 Task: Find directions from Cape Town to Table Mountain in South Africa.
Action: Mouse moved to (252, 119)
Screenshot: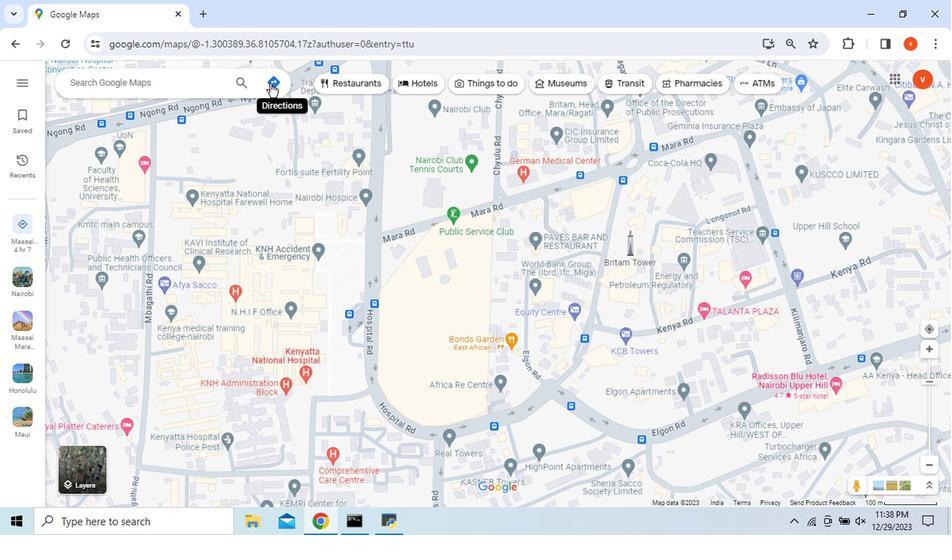 
Action: Mouse pressed left at (252, 119)
Screenshot: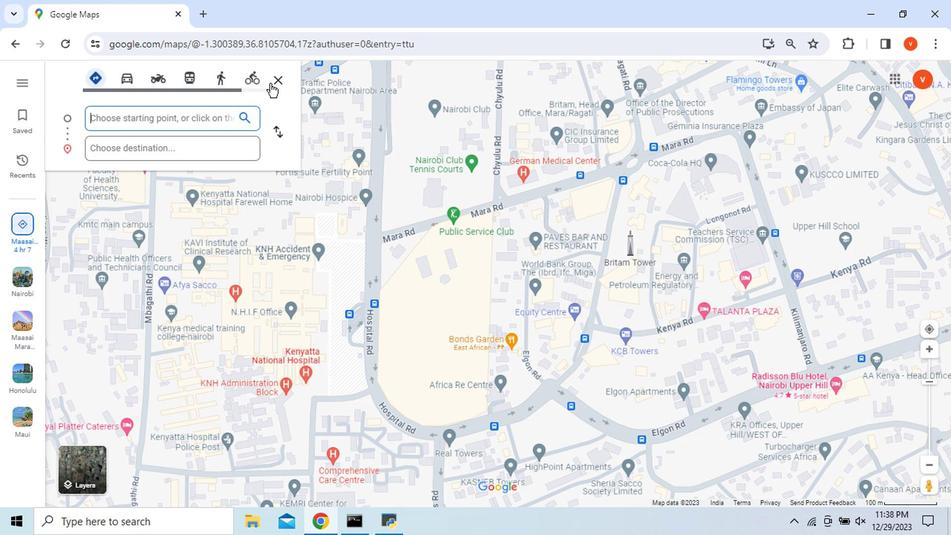 
Action: Key pressed <Key.shift>Cape
Screenshot: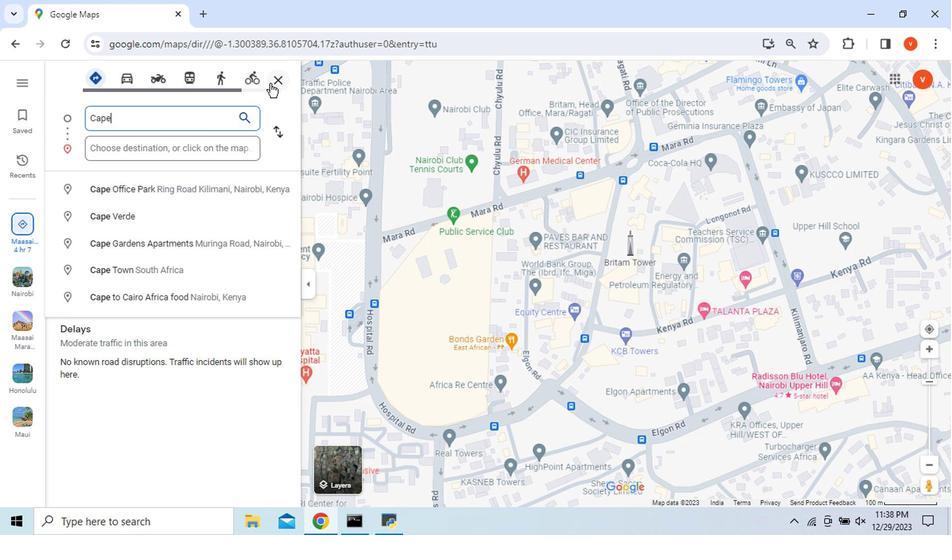 
Action: Mouse moved to (131, 432)
Screenshot: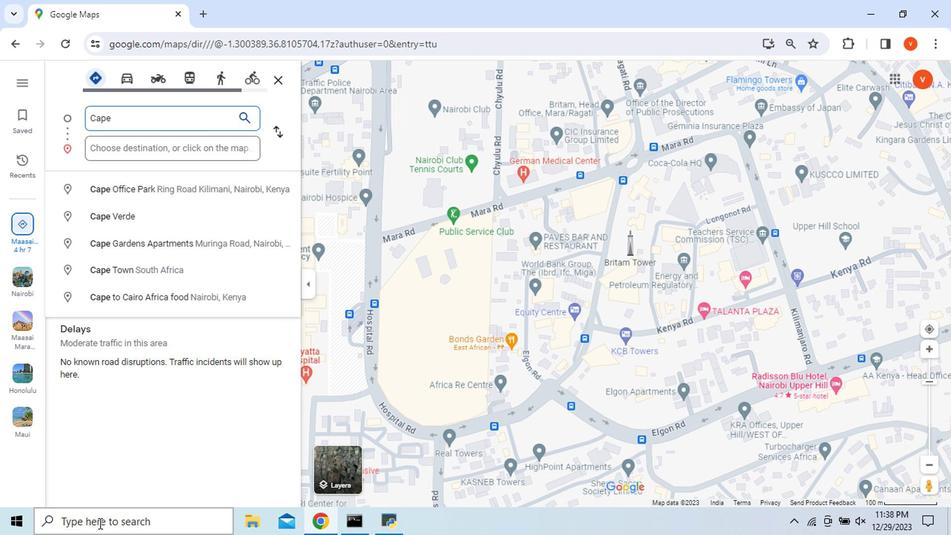 
Action: Key pressed <Key.space><Key.shift>Tw<Key.backspace>own
Screenshot: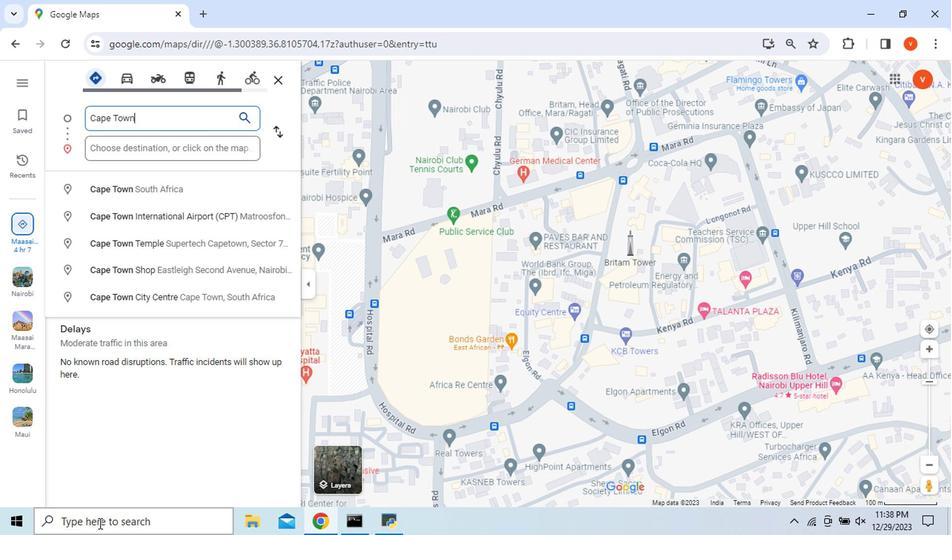
Action: Mouse moved to (164, 197)
Screenshot: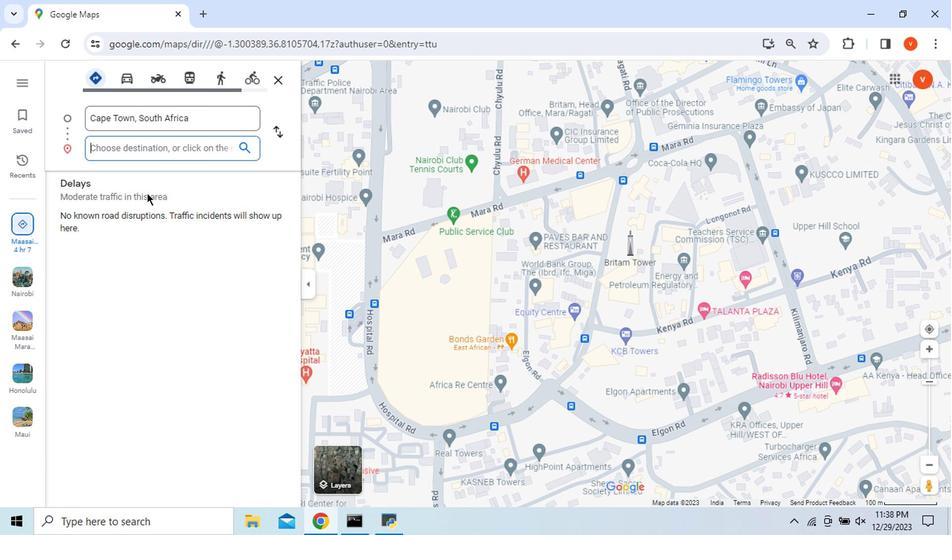 
Action: Mouse pressed left at (164, 197)
Screenshot: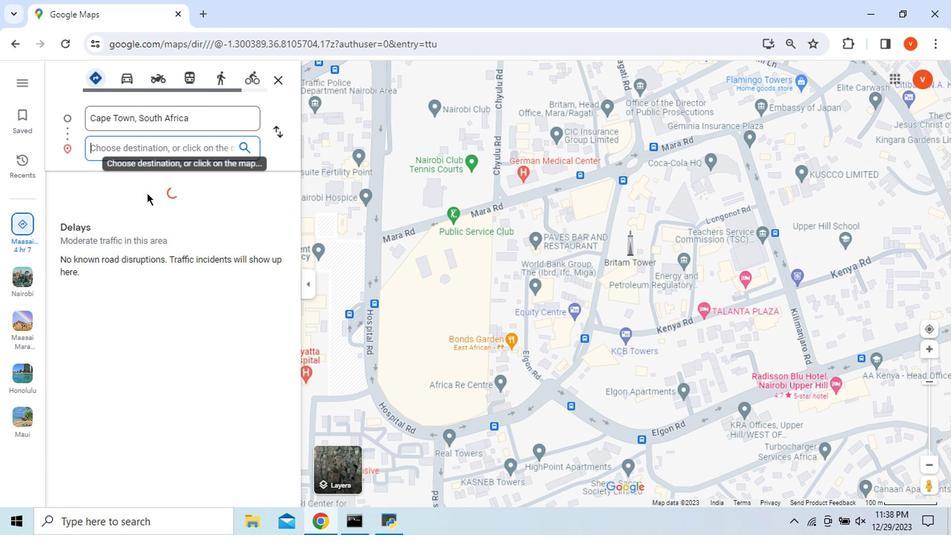
Action: Mouse moved to (105, 428)
Screenshot: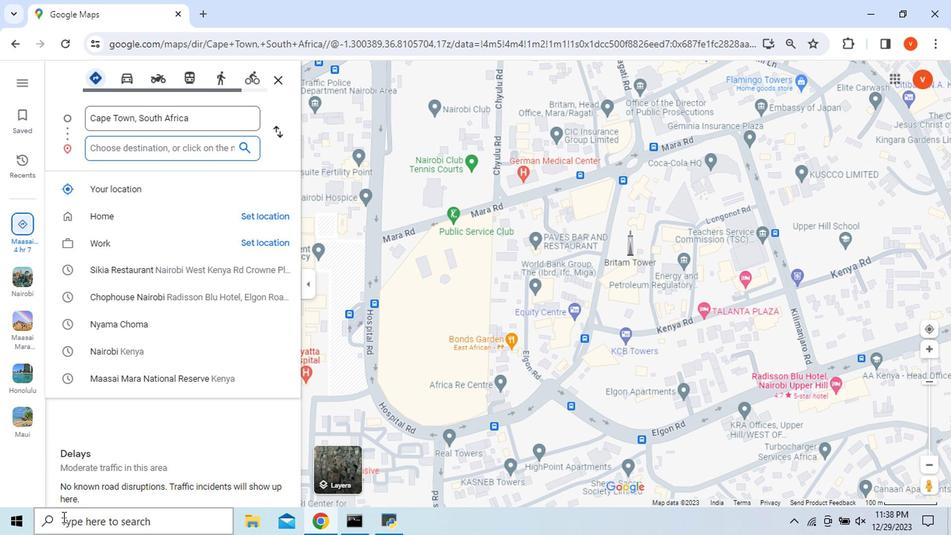 
Action: Key pressed <Key.shift>Table
Screenshot: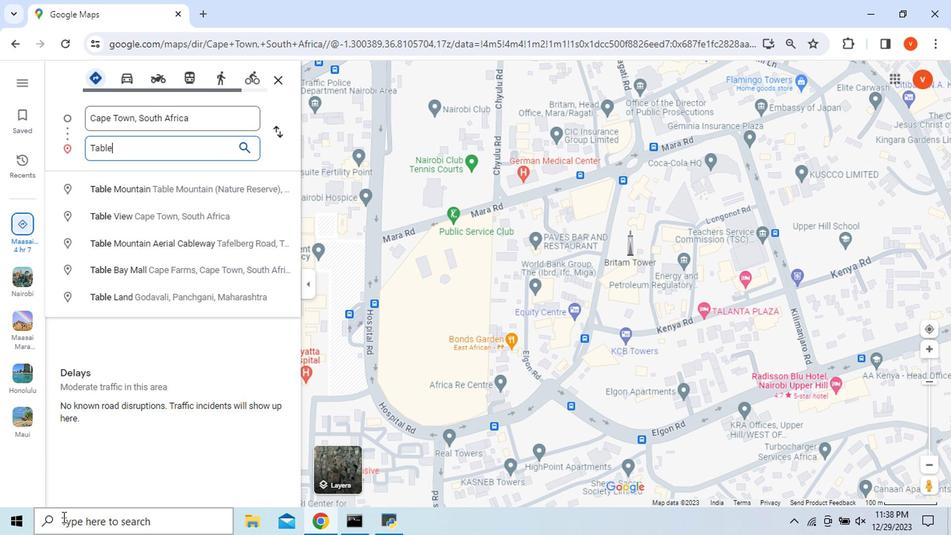 
Action: Mouse moved to (170, 198)
Screenshot: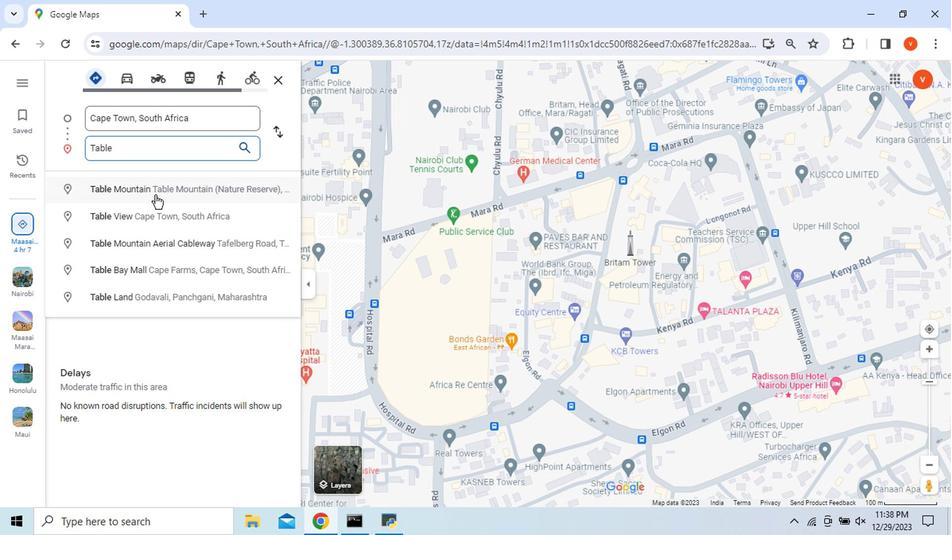 
Action: Mouse pressed left at (170, 198)
Screenshot: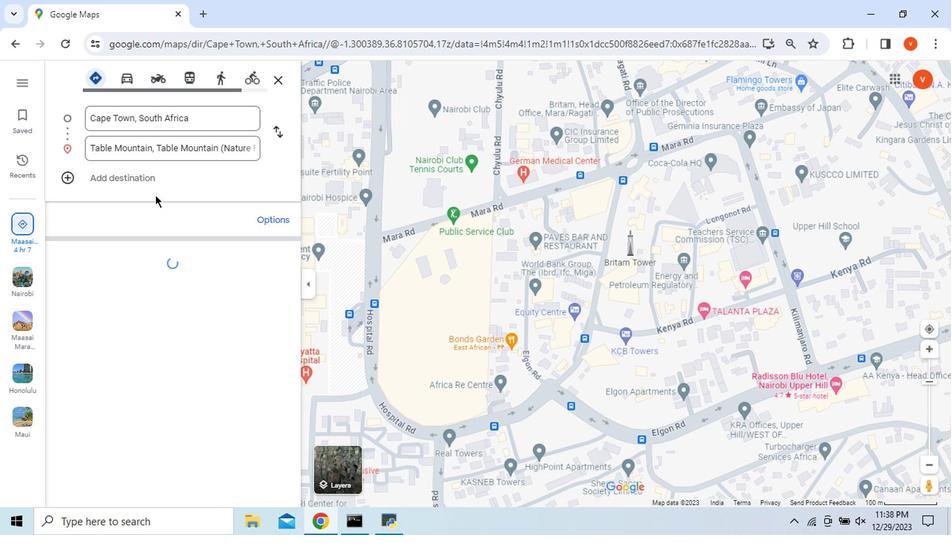 
Action: Mouse moved to (135, 304)
Screenshot: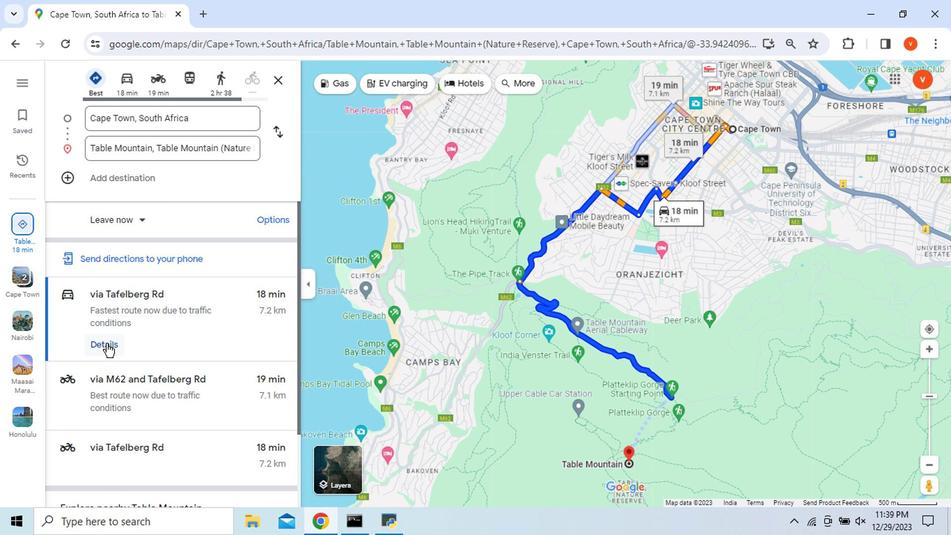 
Action: Mouse pressed left at (135, 304)
Screenshot: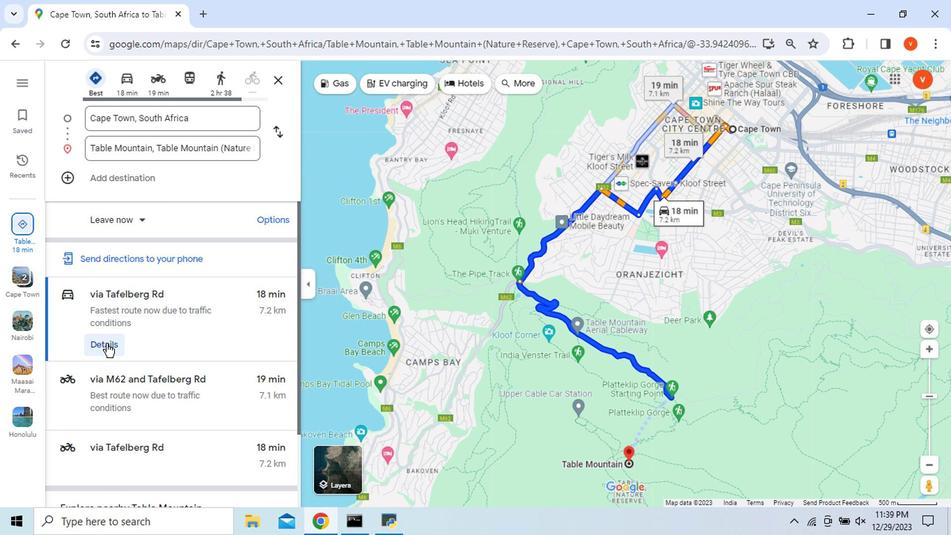 
Action: Mouse moved to (100, 312)
Screenshot: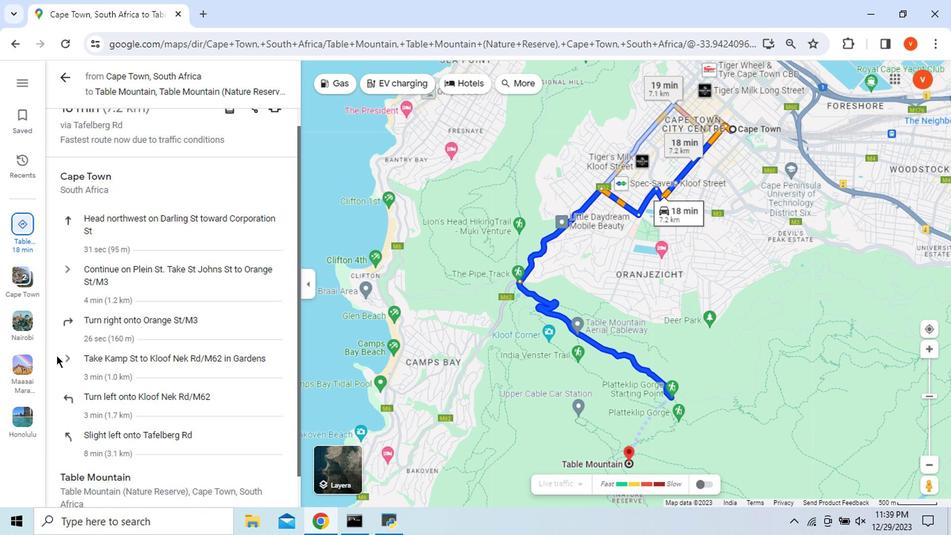
Action: Mouse scrolled (100, 312) with delta (0, 0)
Screenshot: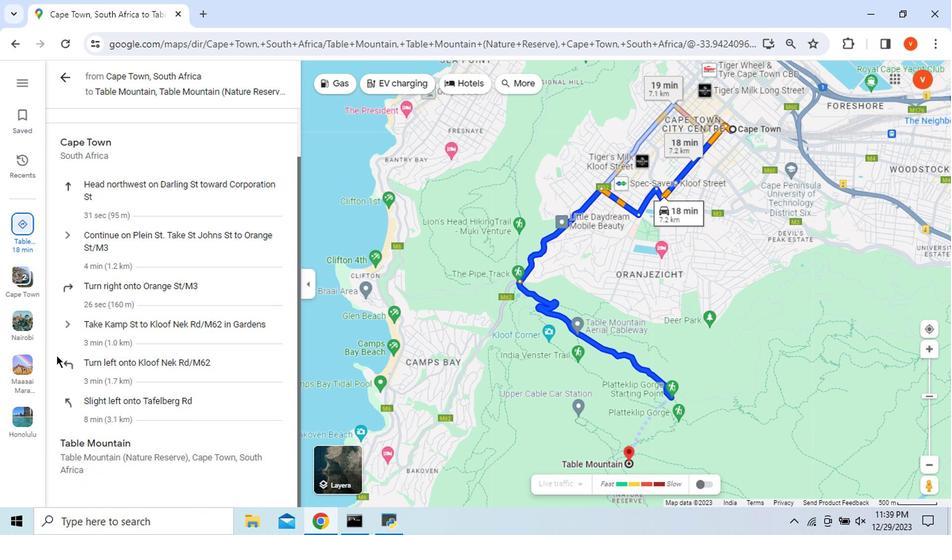 
Action: Mouse scrolled (100, 312) with delta (0, 0)
Screenshot: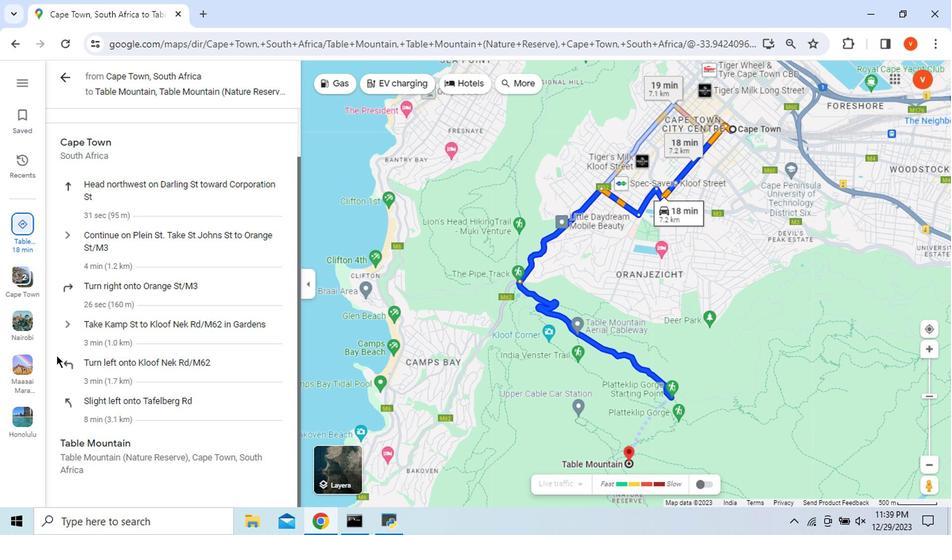 
Action: Mouse scrolled (100, 313) with delta (0, 0)
Screenshot: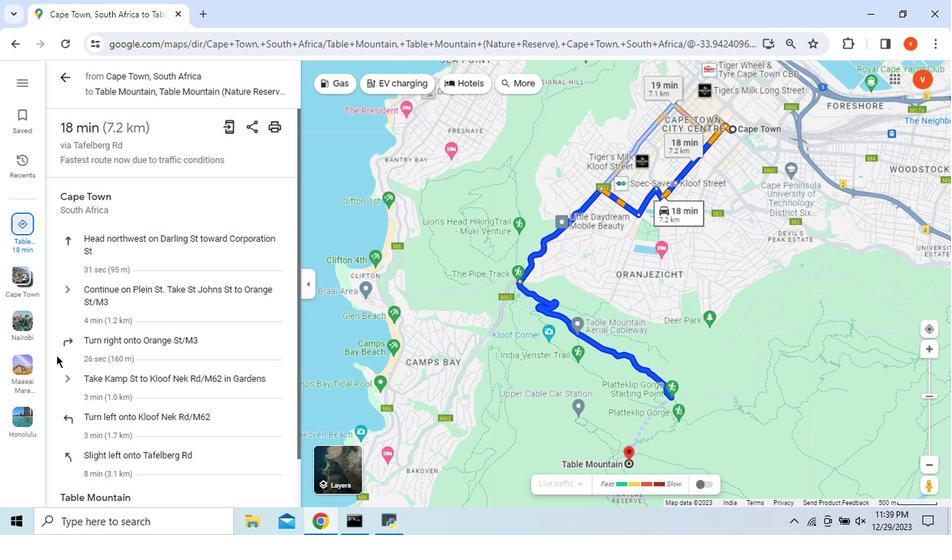 
Action: Mouse scrolled (100, 313) with delta (0, 0)
Screenshot: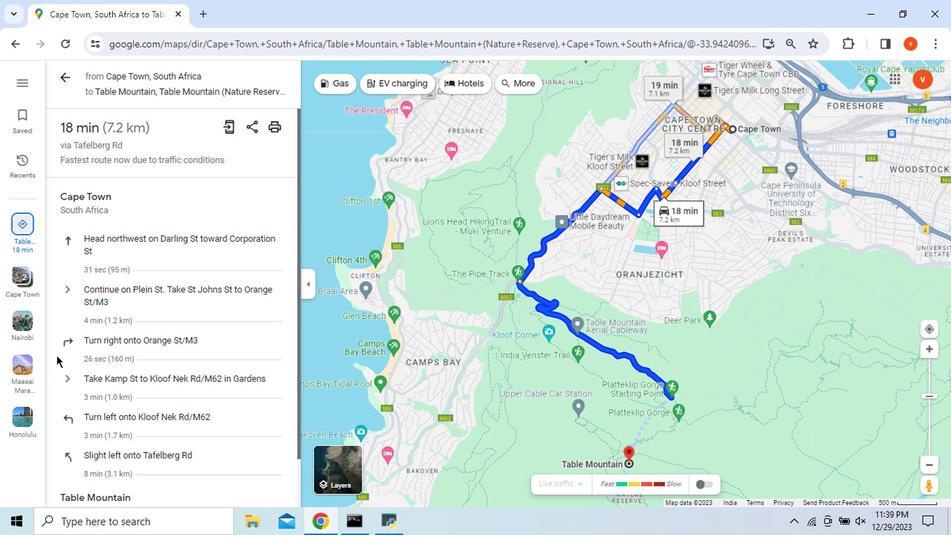 
Action: Mouse moved to (104, 115)
Screenshot: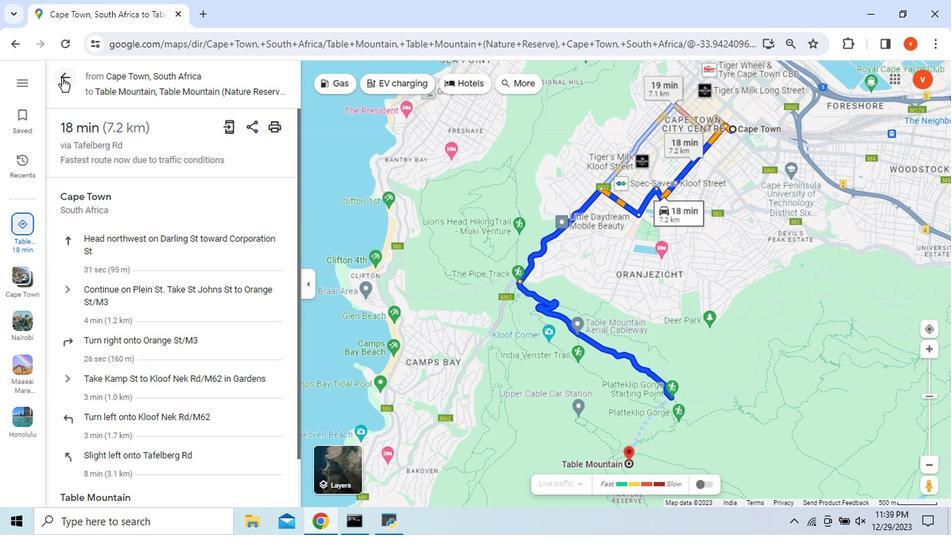 
Action: Mouse pressed left at (104, 115)
Screenshot: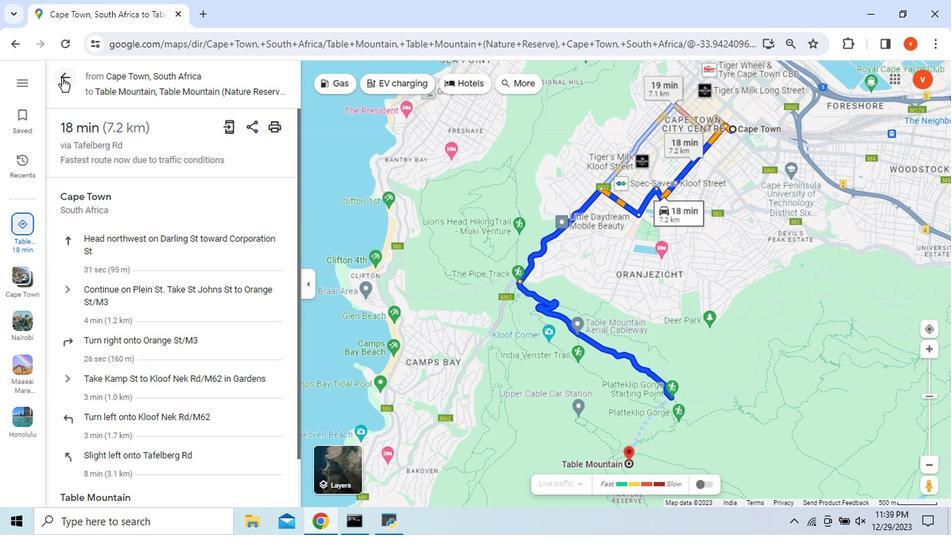 
Action: Mouse moved to (139, 361)
Screenshot: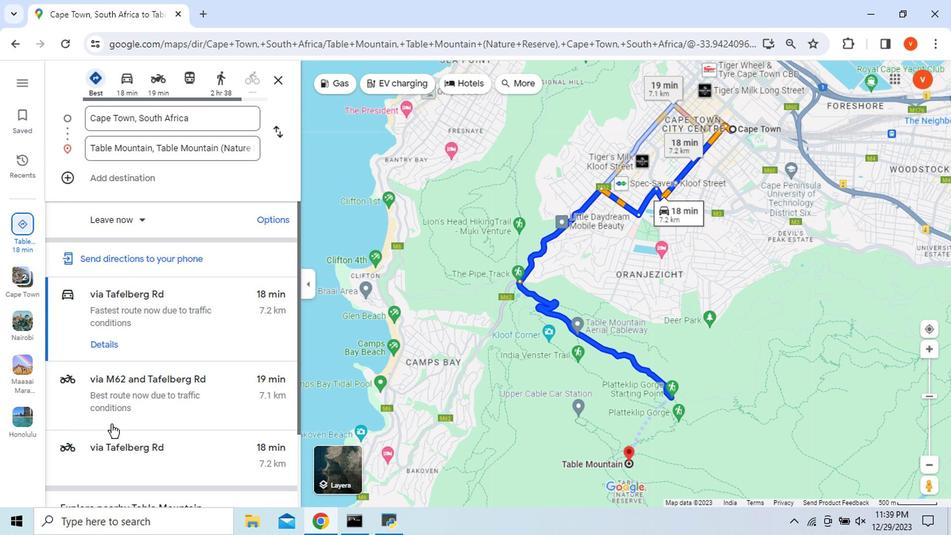 
Action: Mouse pressed left at (139, 361)
Screenshot: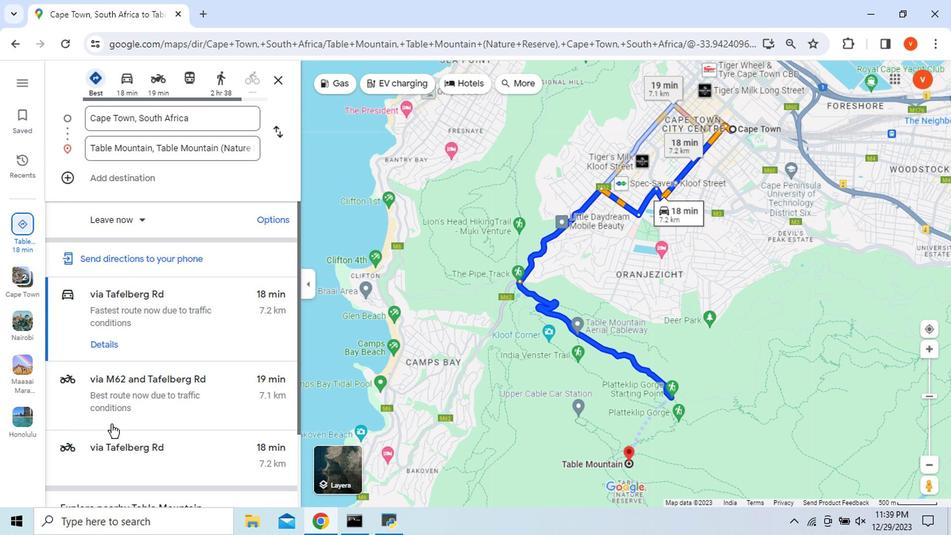 
Action: Mouse moved to (136, 355)
Screenshot: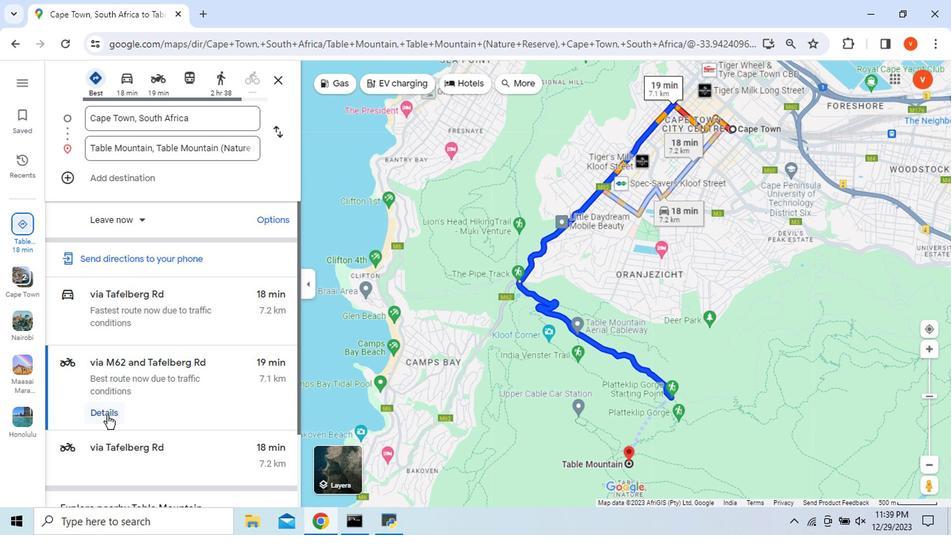 
Action: Mouse pressed left at (136, 355)
Screenshot: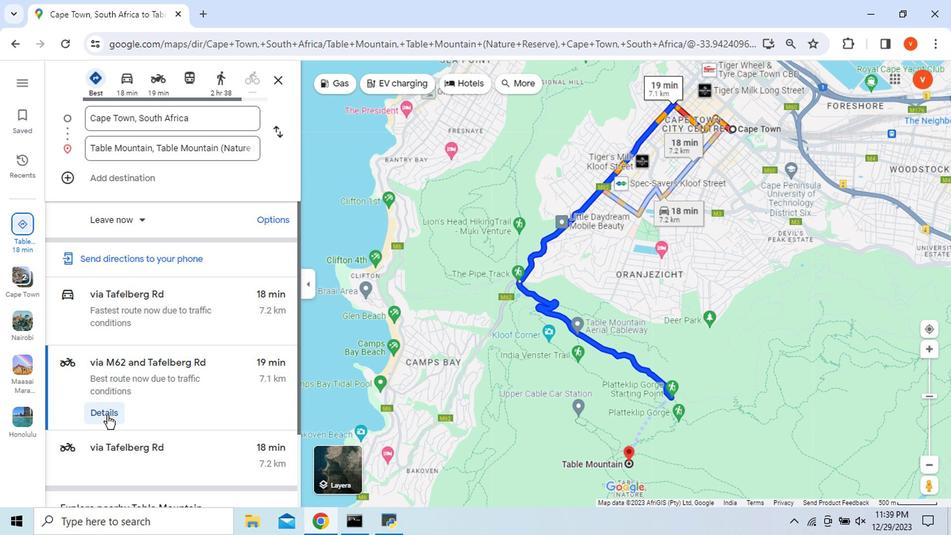 
Action: Mouse moved to (97, 357)
Screenshot: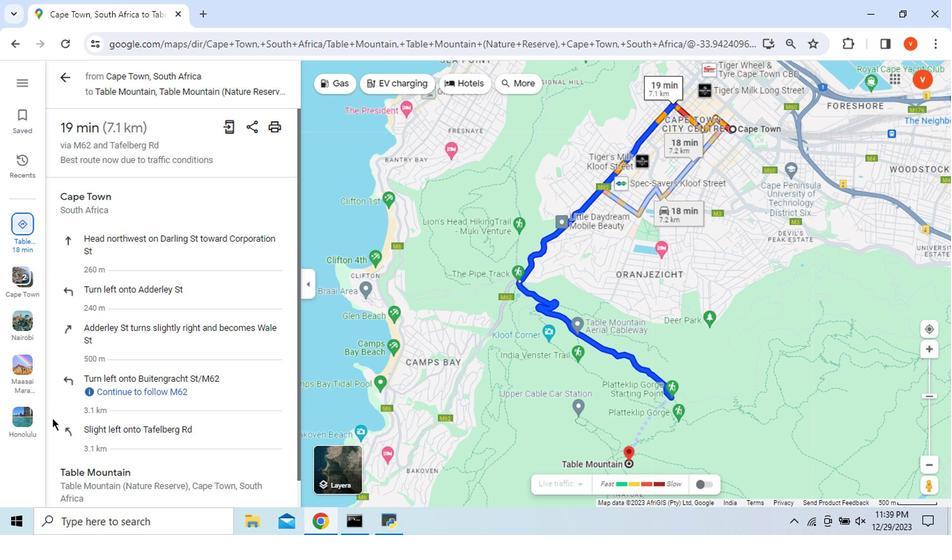 
Action: Mouse scrolled (97, 356) with delta (0, 0)
Screenshot: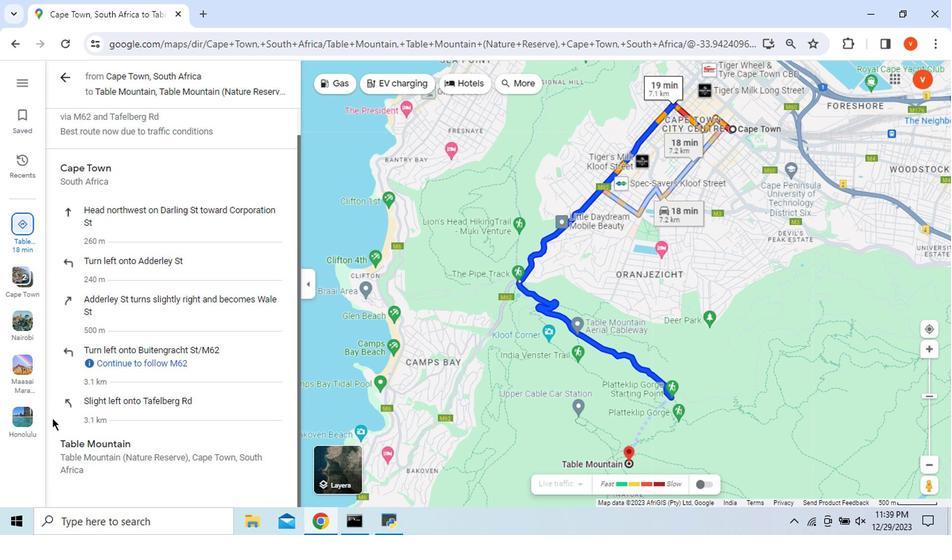 
Action: Mouse scrolled (97, 356) with delta (0, 0)
Screenshot: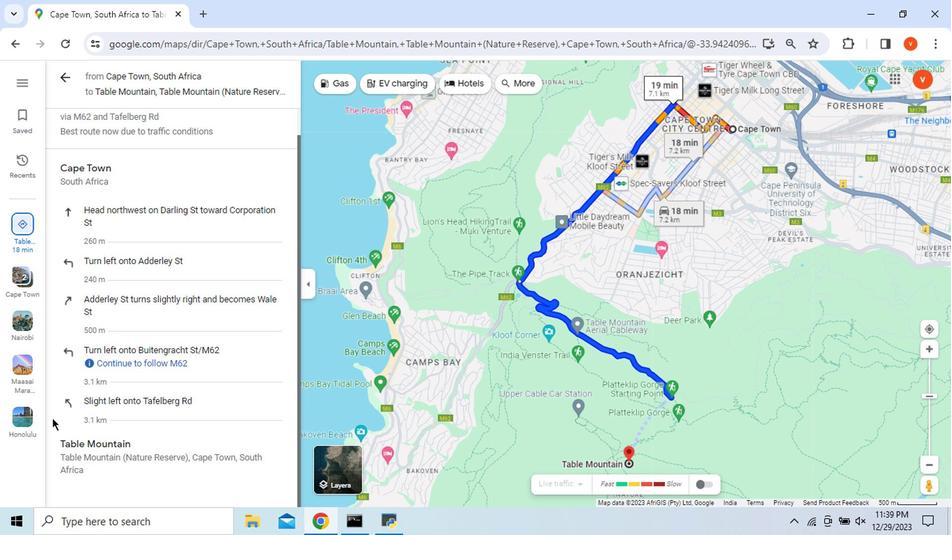 
Action: Mouse scrolled (97, 357) with delta (0, 0)
Screenshot: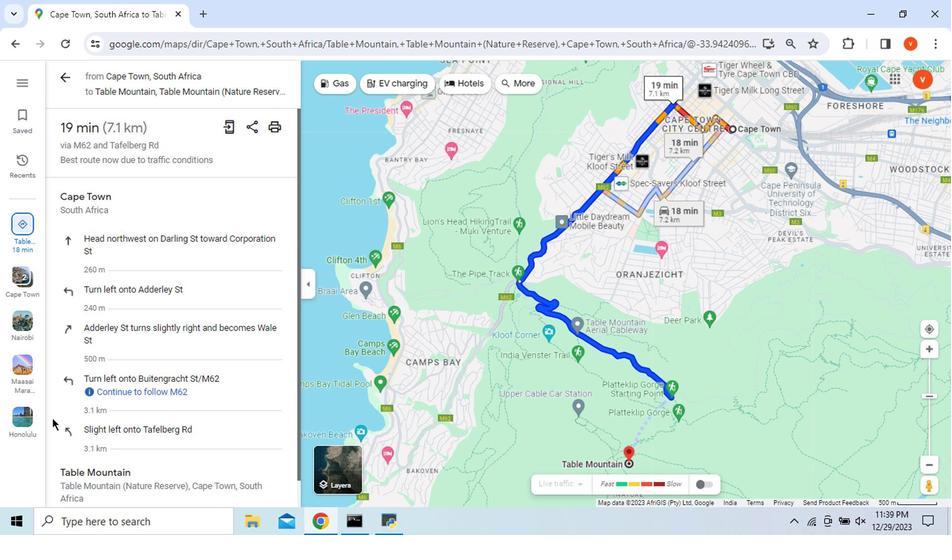 
Action: Mouse scrolled (97, 357) with delta (0, 0)
Screenshot: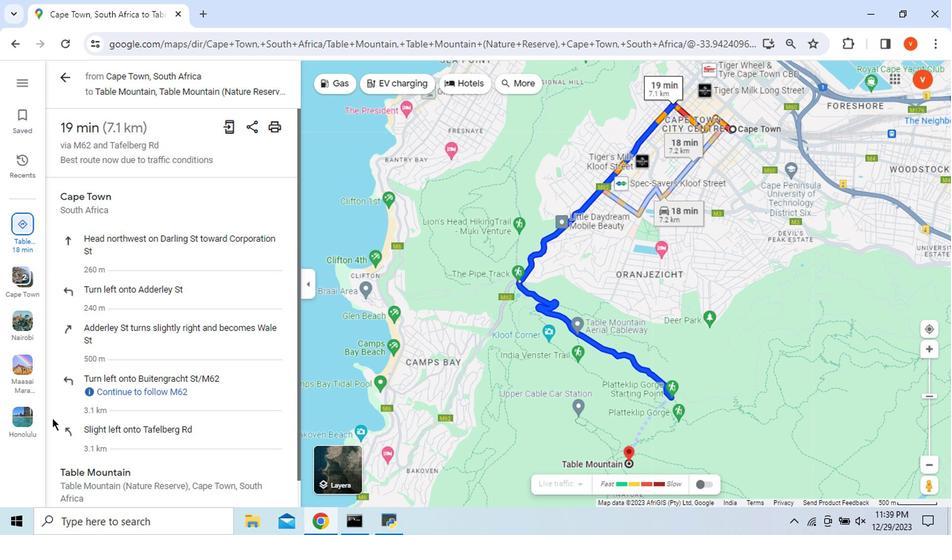 
Action: Mouse scrolled (97, 357) with delta (0, 0)
Screenshot: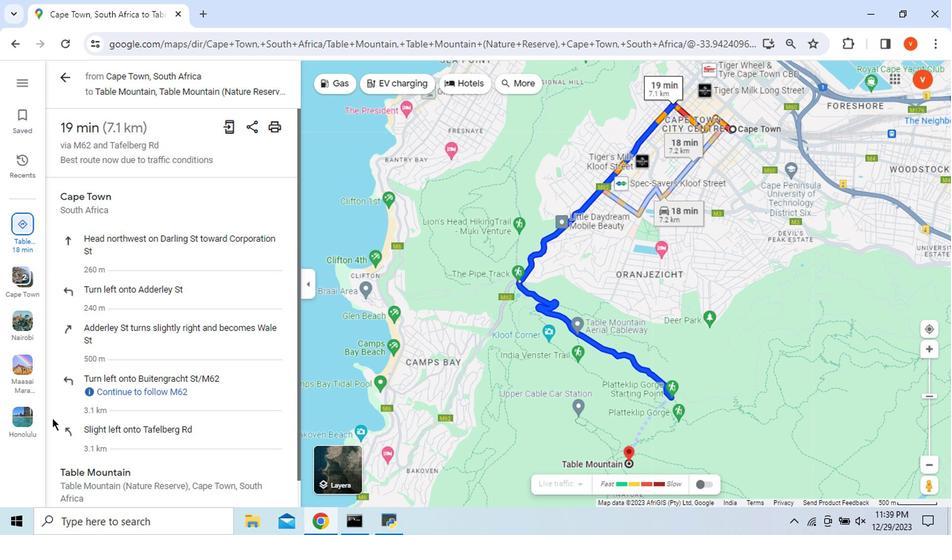 
Action: Mouse moved to (105, 116)
Screenshot: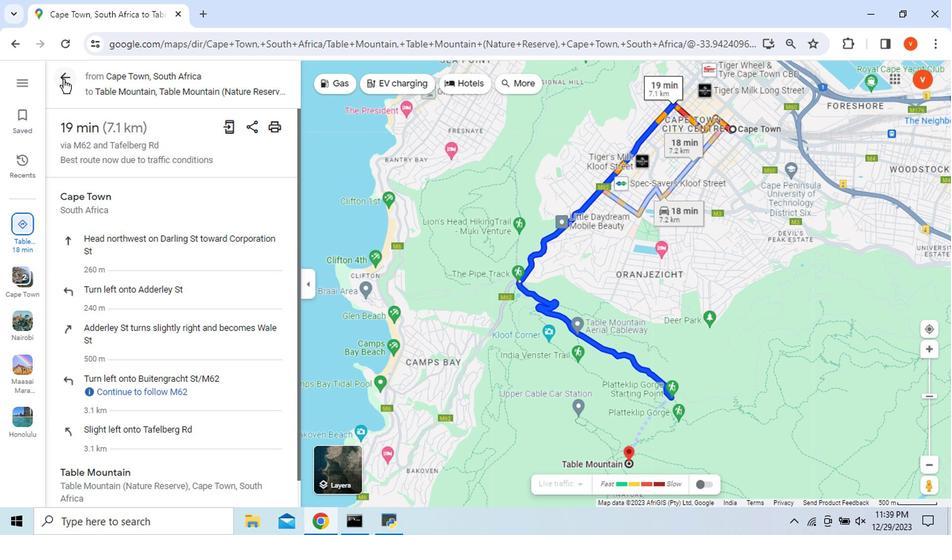 
Action: Mouse pressed left at (105, 116)
Screenshot: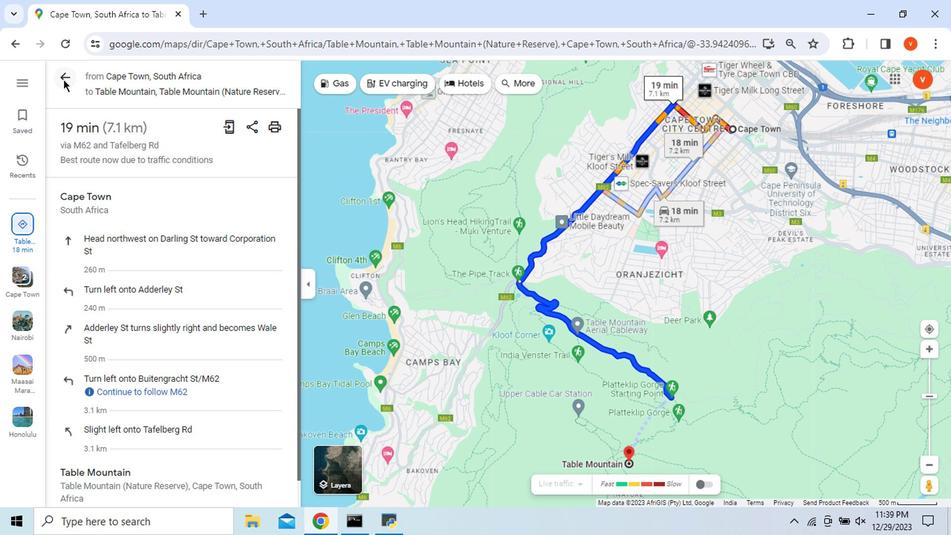 
Action: Mouse moved to (799, 394)
Screenshot: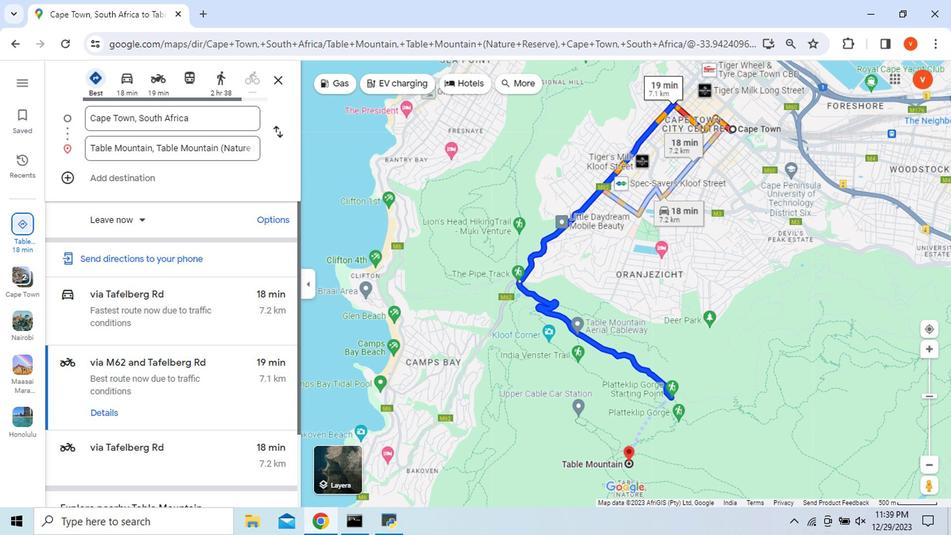 
